 Task: Create a due date automation trigger when advanced on, on the monday of the week before a card is due add dates not starting next week at 11:00 AM.
Action: Mouse moved to (878, 209)
Screenshot: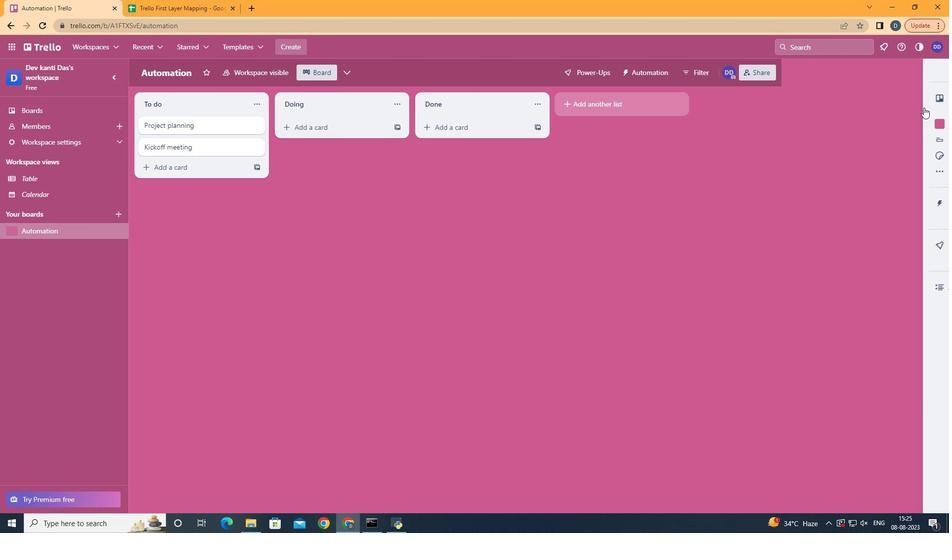 
Action: Mouse pressed left at (878, 209)
Screenshot: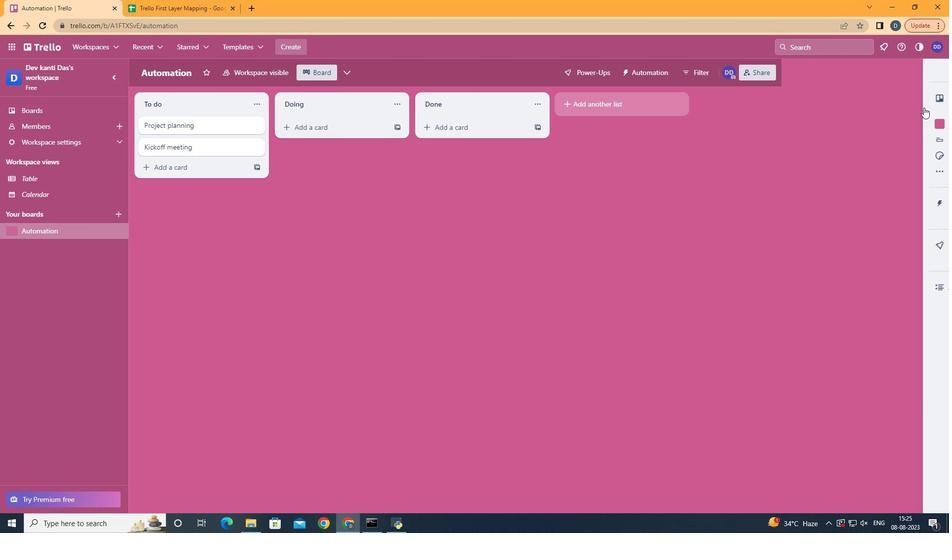 
Action: Mouse moved to (827, 284)
Screenshot: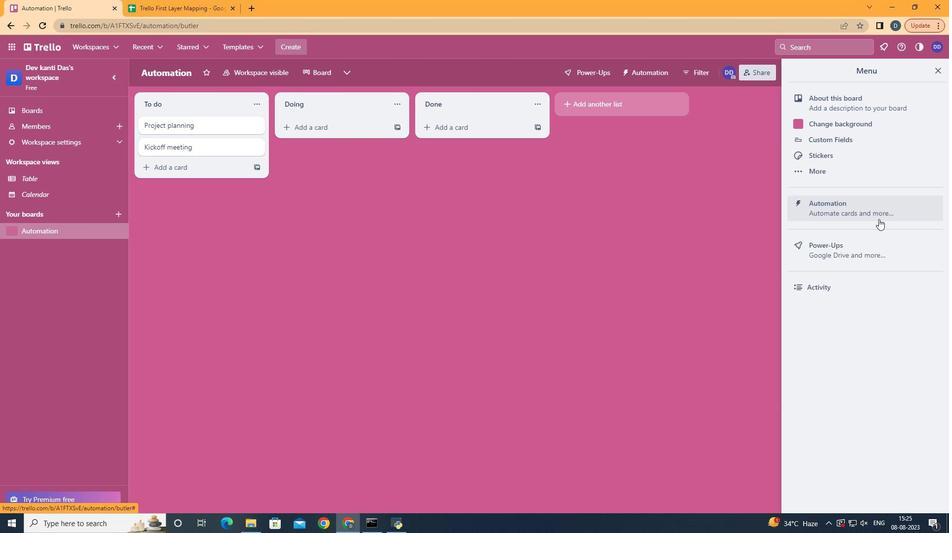 
Action: Mouse pressed left at (827, 284)
Screenshot: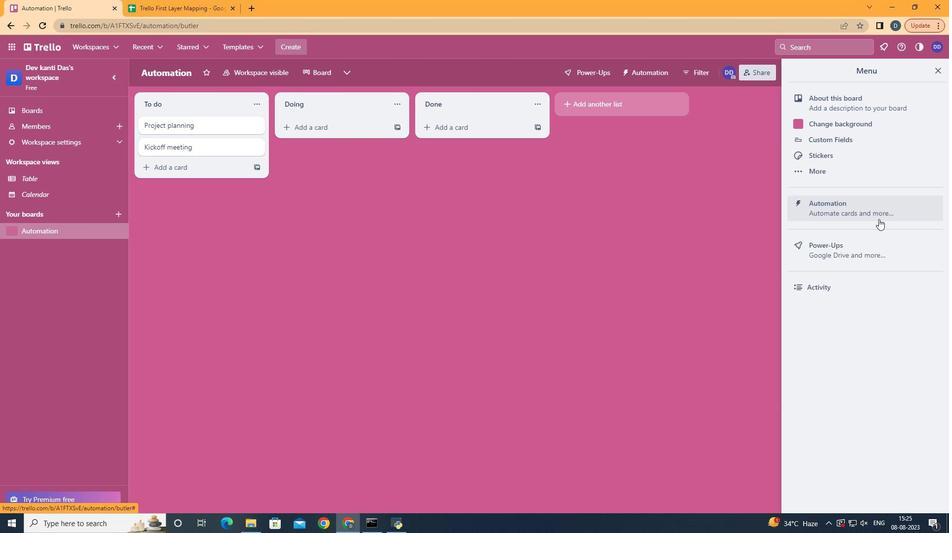 
Action: Mouse moved to (258, 271)
Screenshot: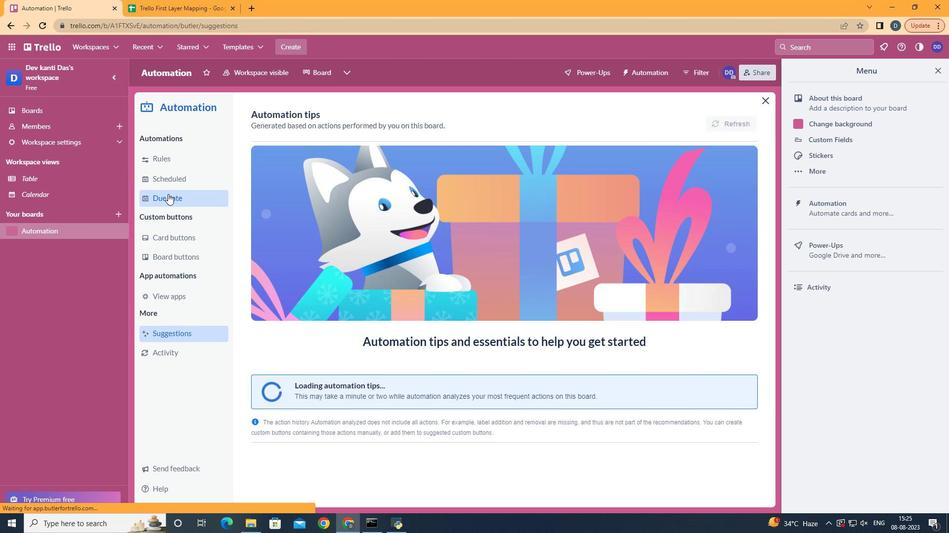 
Action: Mouse pressed left at (258, 271)
Screenshot: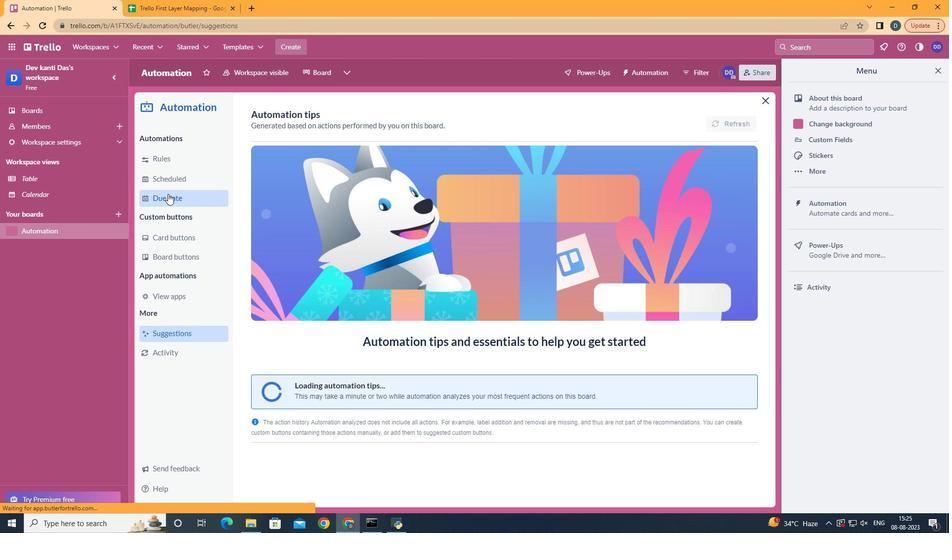 
Action: Mouse moved to (684, 231)
Screenshot: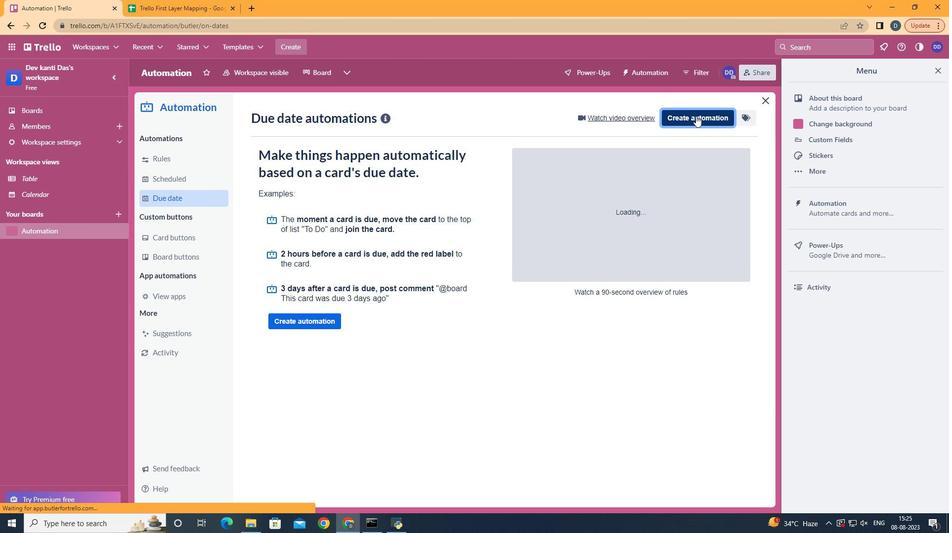 
Action: Mouse pressed left at (684, 231)
Screenshot: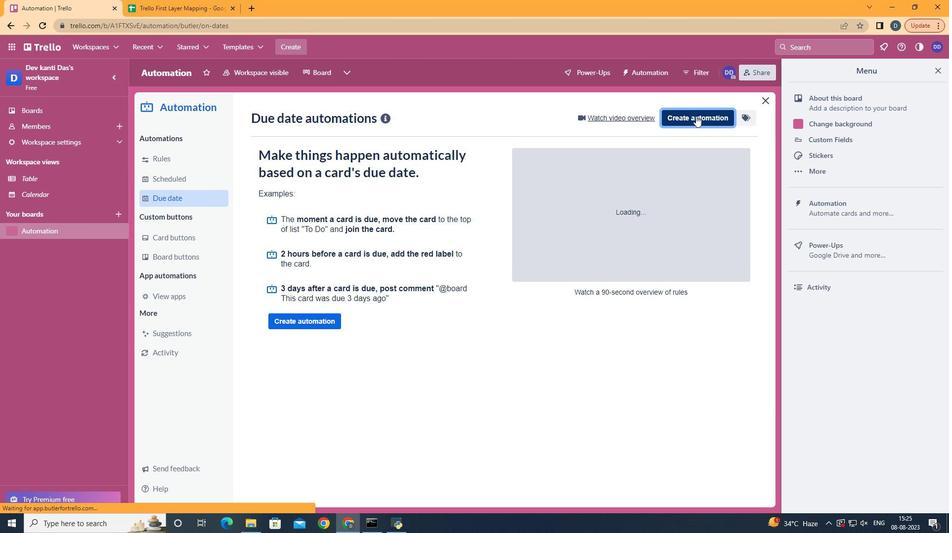 
Action: Mouse moved to (524, 278)
Screenshot: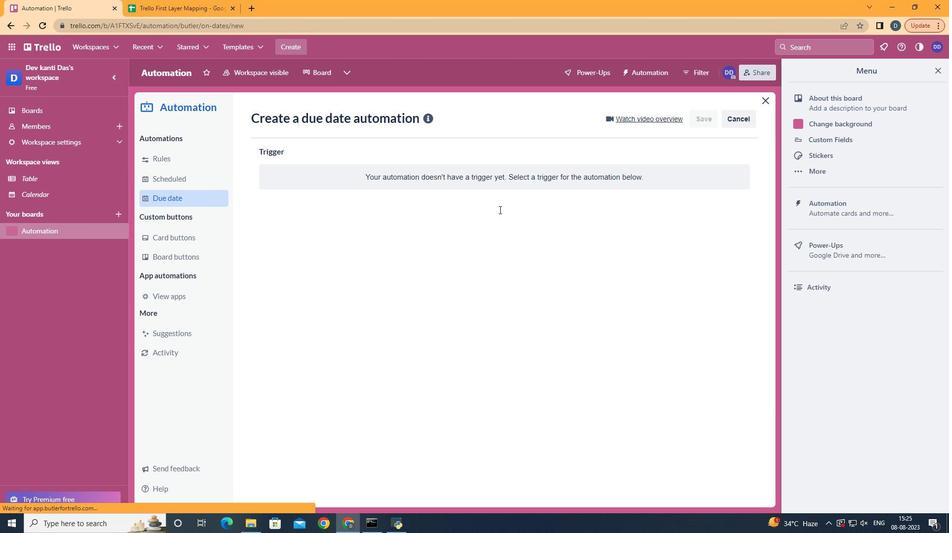 
Action: Mouse pressed left at (524, 278)
Screenshot: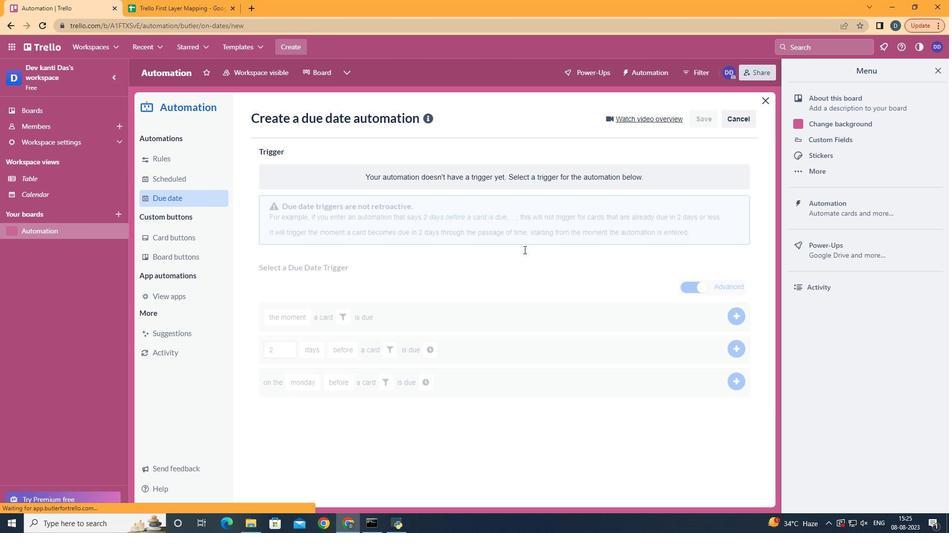 
Action: Mouse moved to (402, 410)
Screenshot: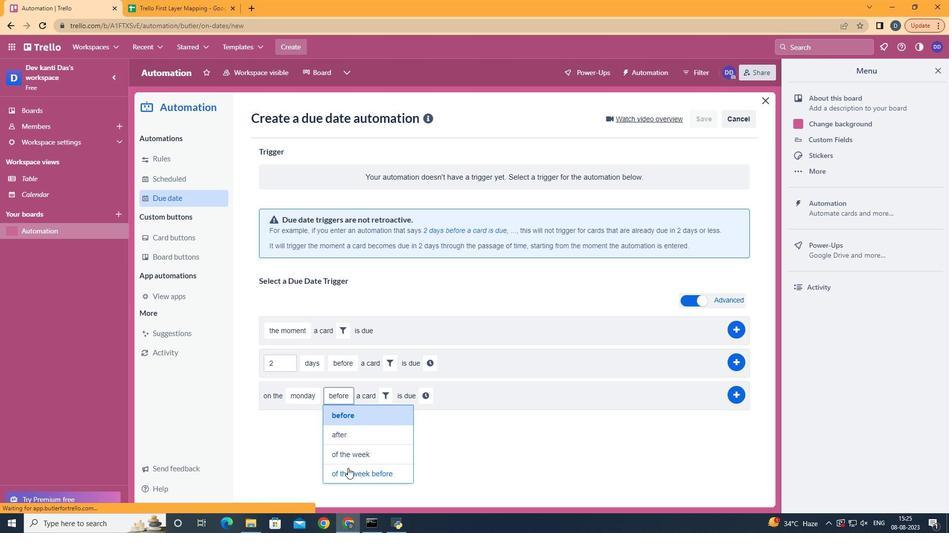 
Action: Mouse pressed left at (402, 410)
Screenshot: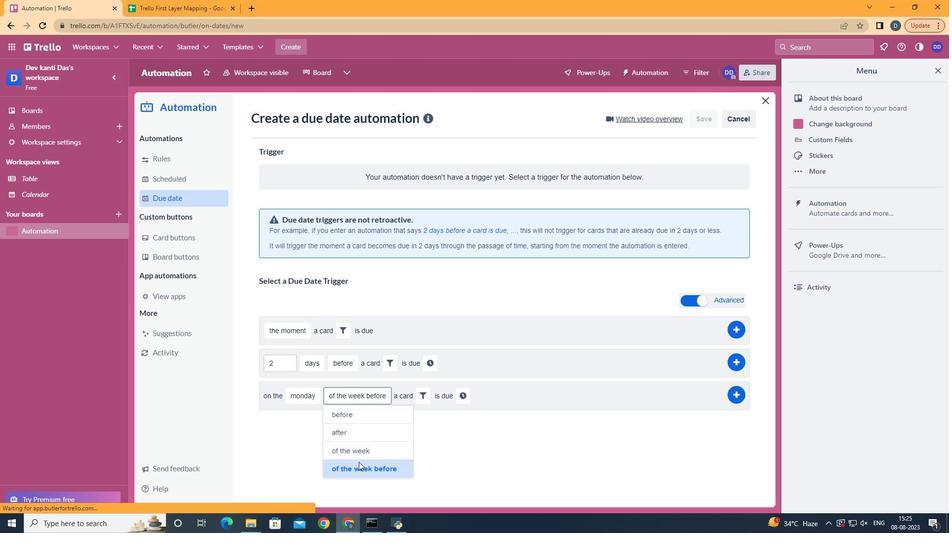 
Action: Mouse moved to (456, 373)
Screenshot: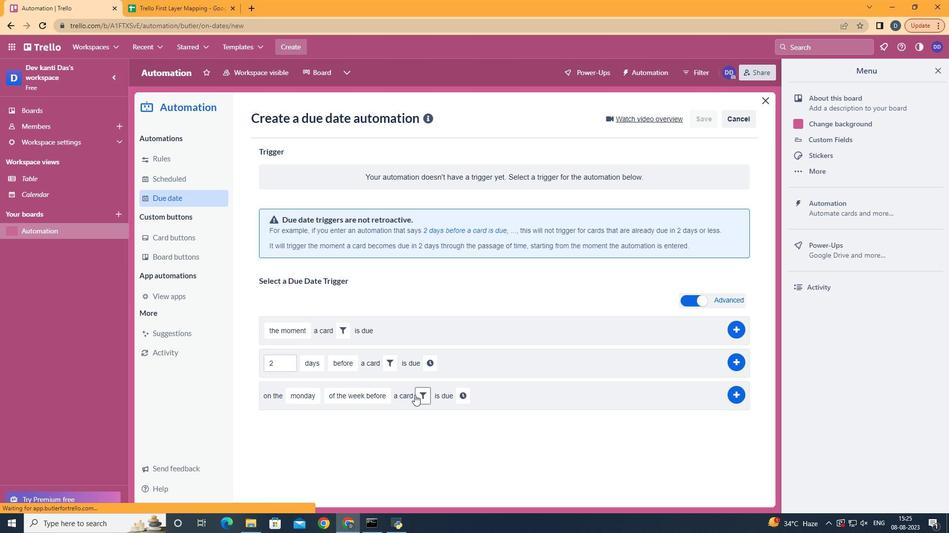 
Action: Mouse pressed left at (456, 373)
Screenshot: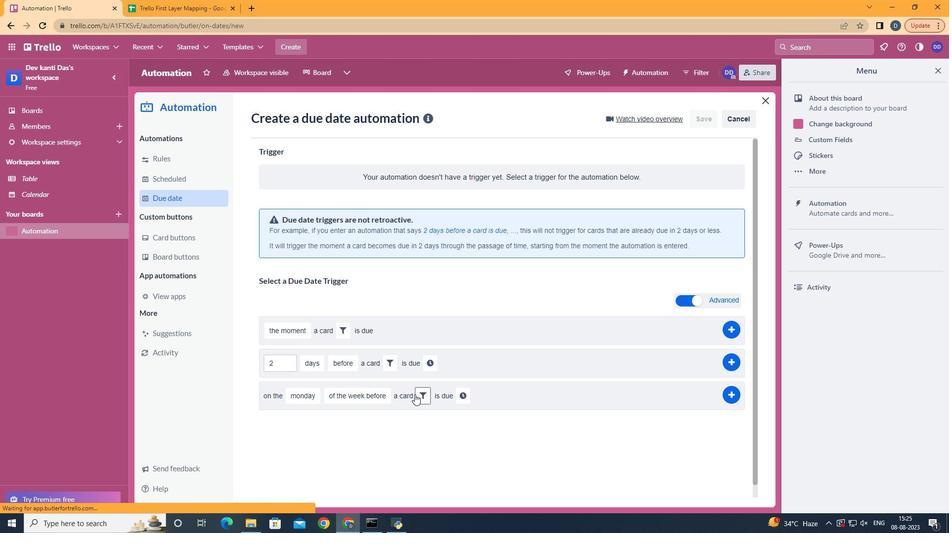 
Action: Mouse moved to (499, 387)
Screenshot: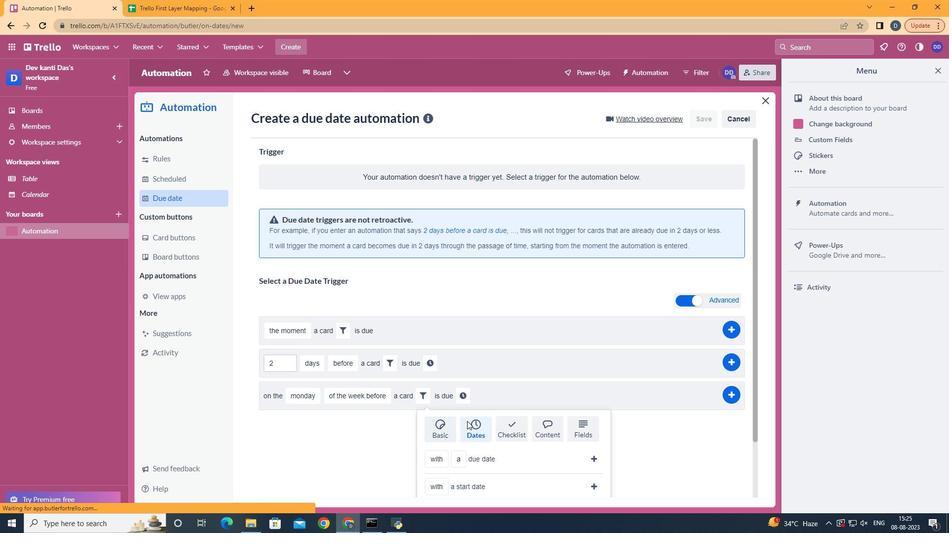 
Action: Mouse pressed left at (499, 387)
Screenshot: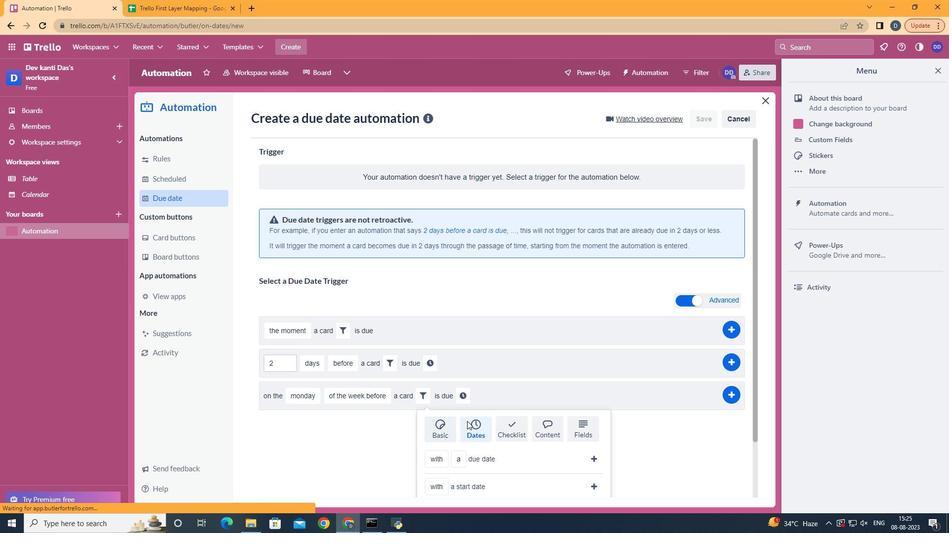 
Action: Mouse moved to (499, 387)
Screenshot: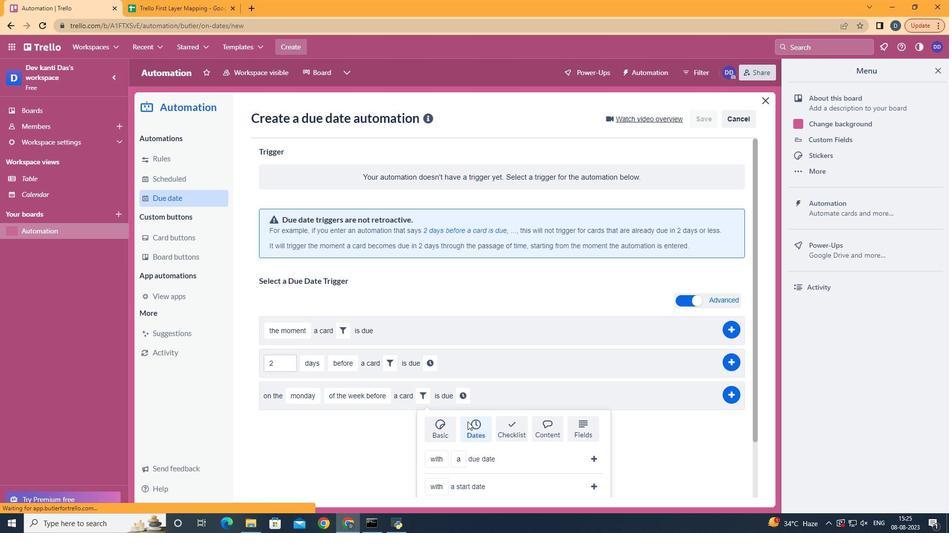 
Action: Mouse scrolled (499, 387) with delta (0, 0)
Screenshot: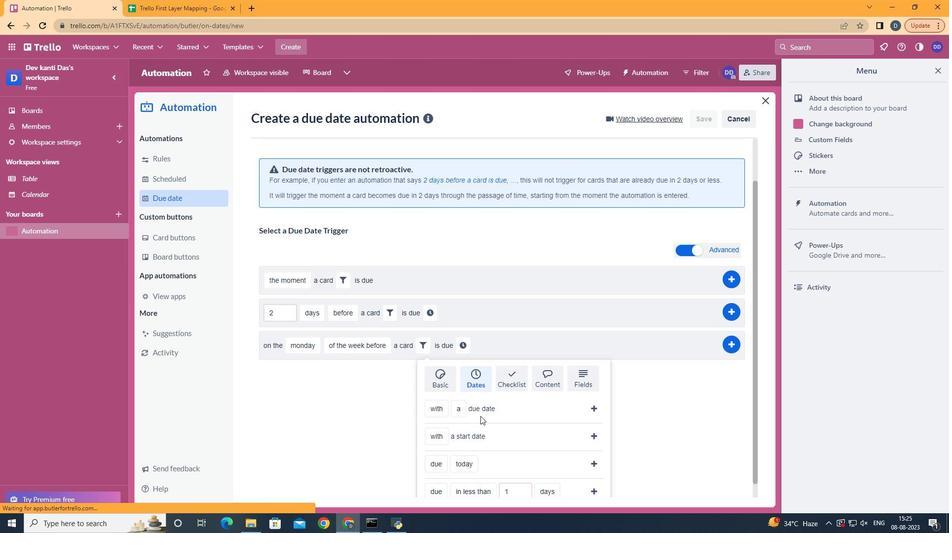 
Action: Mouse scrolled (499, 387) with delta (0, 0)
Screenshot: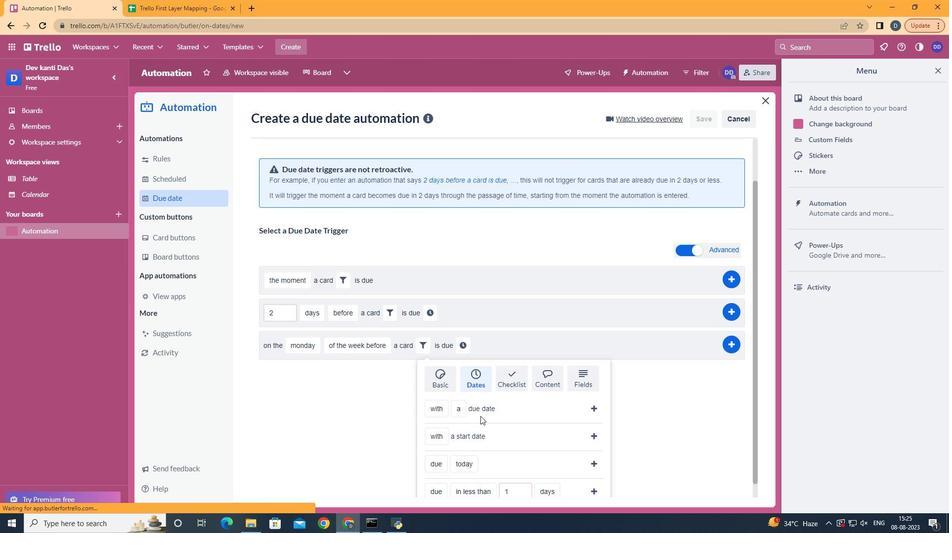 
Action: Mouse scrolled (499, 387) with delta (0, 0)
Screenshot: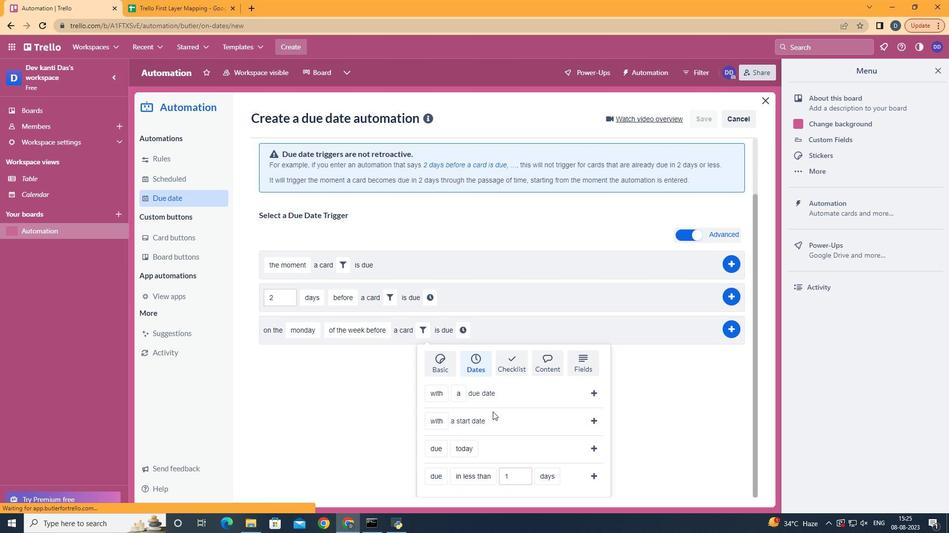 
Action: Mouse scrolled (499, 387) with delta (0, 0)
Screenshot: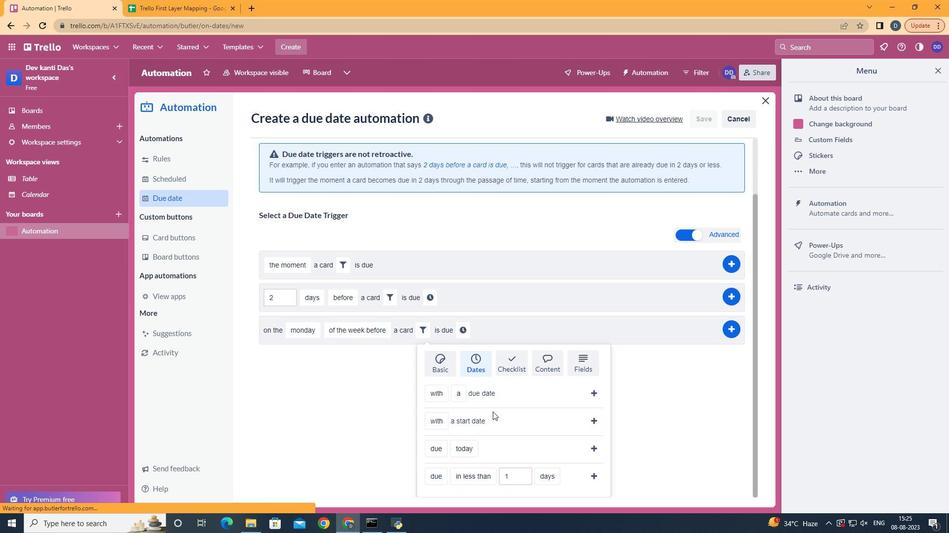 
Action: Mouse scrolled (499, 387) with delta (0, 0)
Screenshot: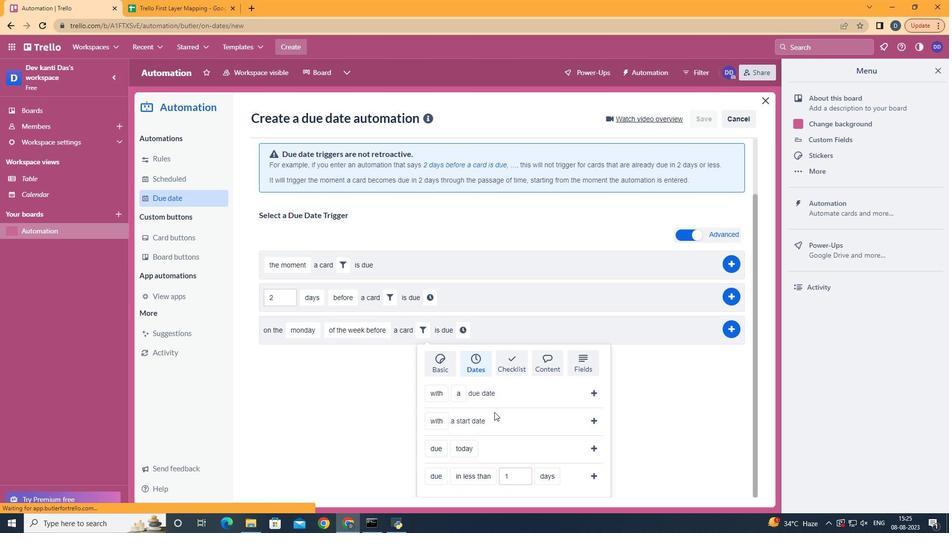
Action: Mouse moved to (483, 389)
Screenshot: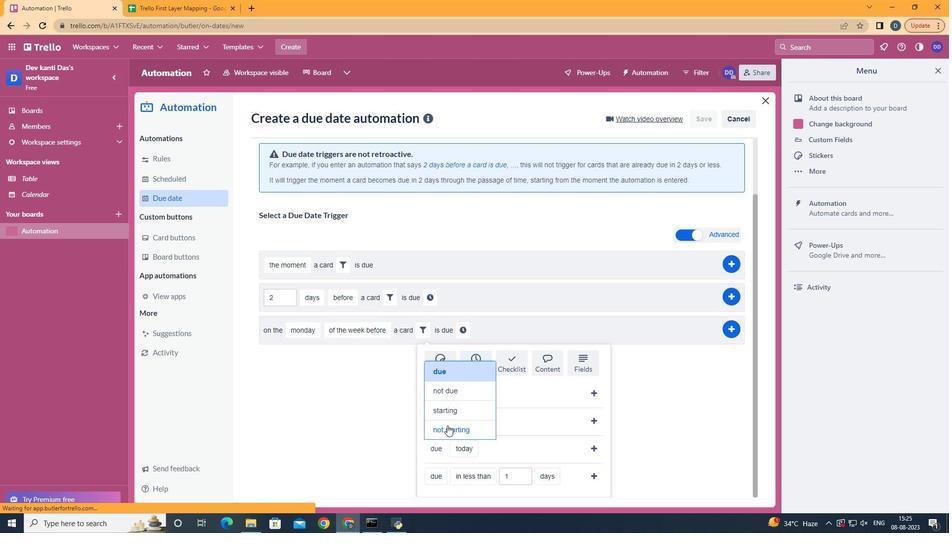
Action: Mouse pressed left at (483, 389)
Screenshot: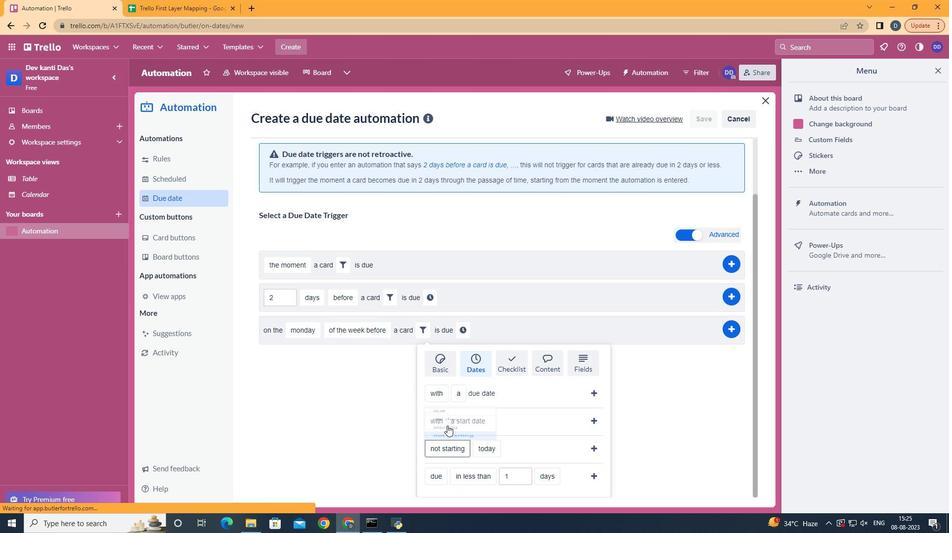 
Action: Mouse moved to (537, 371)
Screenshot: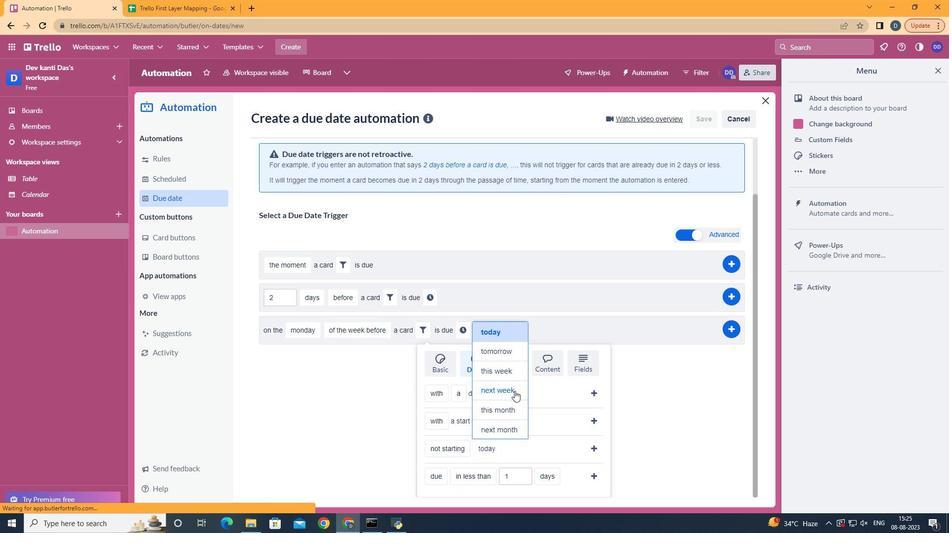 
Action: Mouse pressed left at (537, 371)
Screenshot: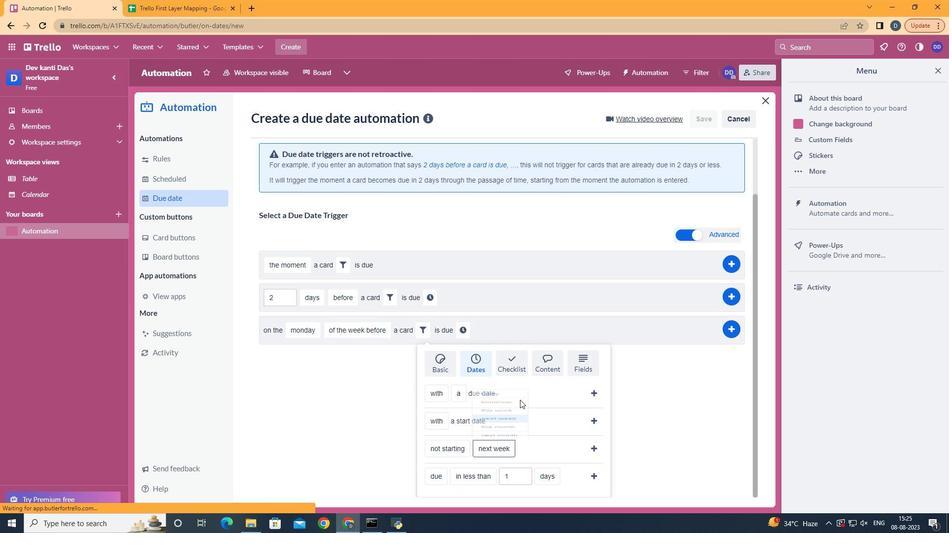 
Action: Mouse moved to (603, 400)
Screenshot: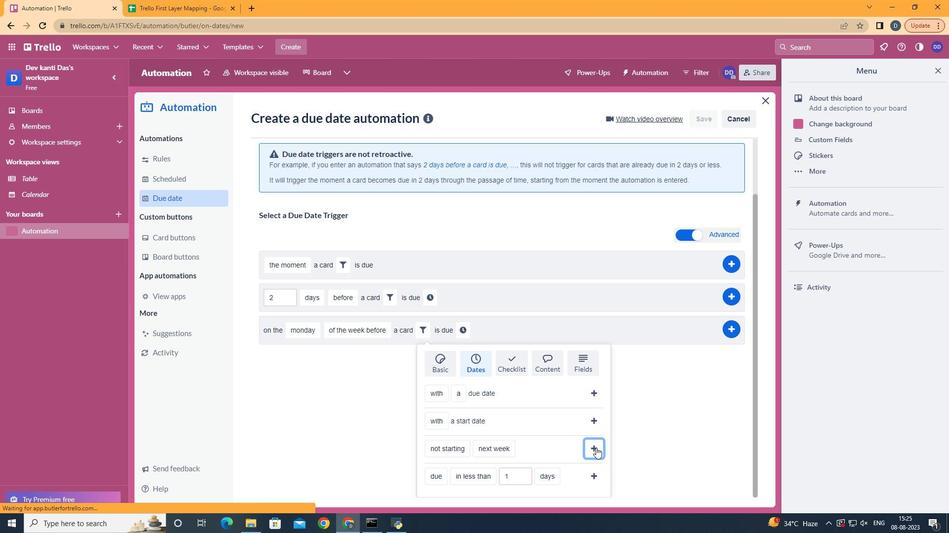 
Action: Mouse pressed left at (603, 400)
Screenshot: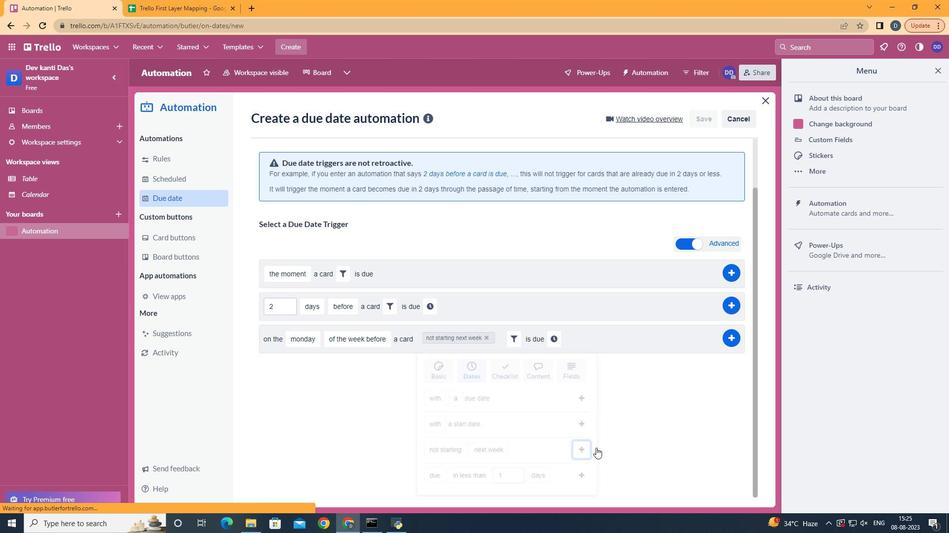 
Action: Mouse moved to (569, 376)
Screenshot: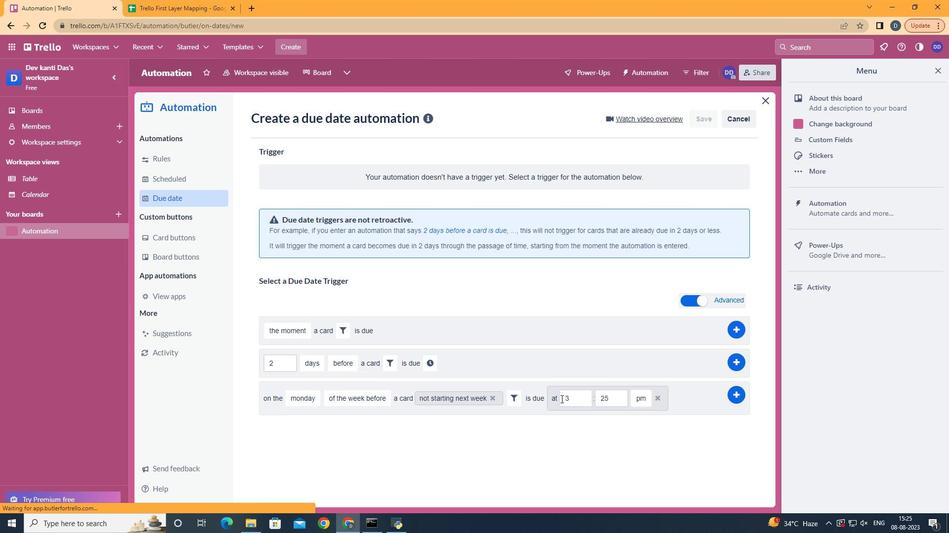 
Action: Mouse pressed left at (569, 376)
Screenshot: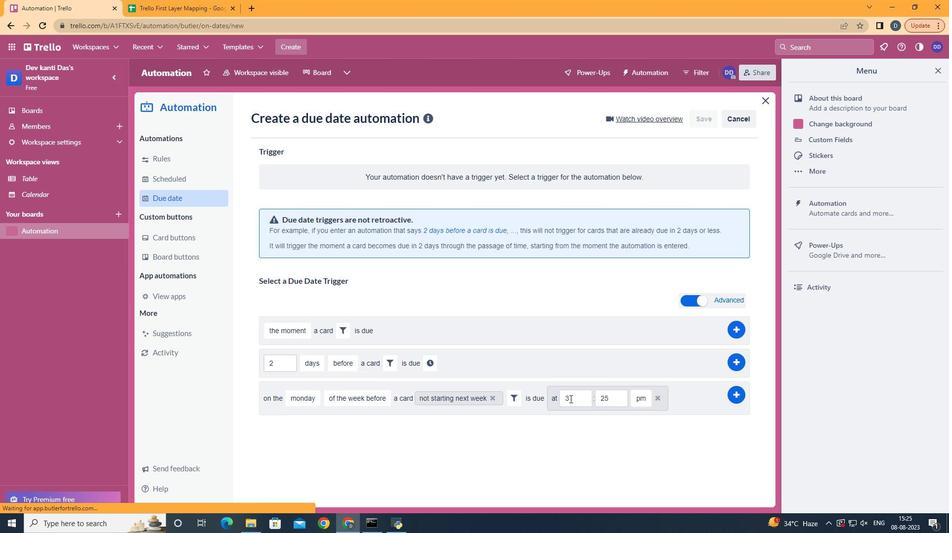 
Action: Mouse moved to (595, 375)
Screenshot: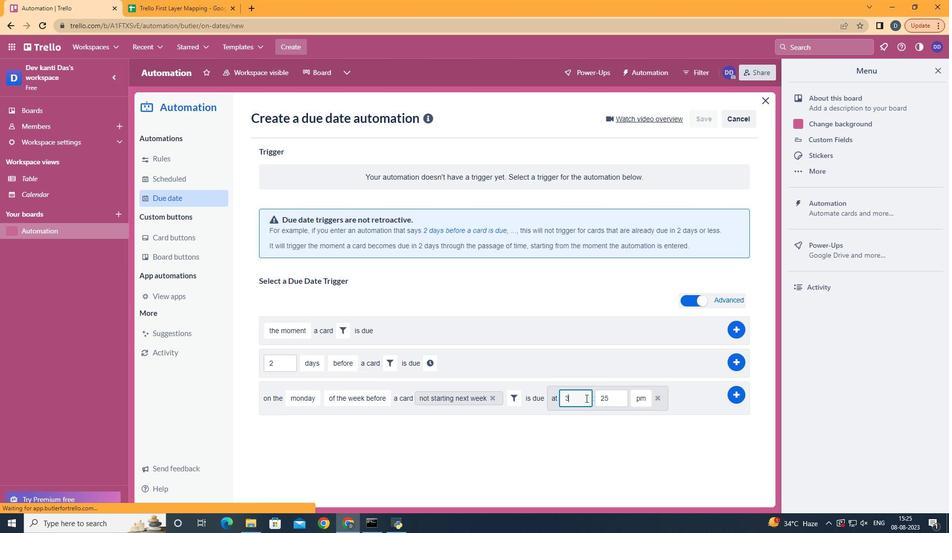 
Action: Mouse pressed left at (595, 375)
Screenshot: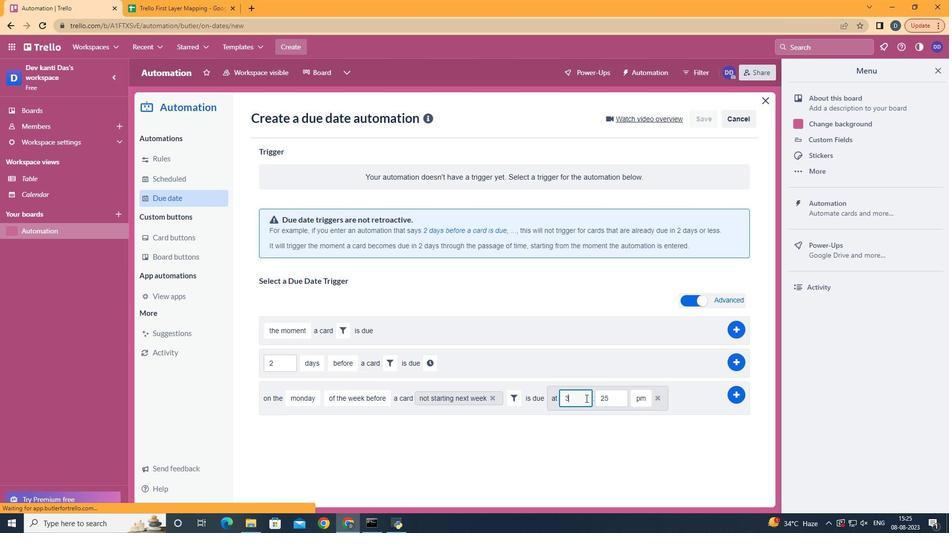 
Action: Mouse moved to (595, 375)
Screenshot: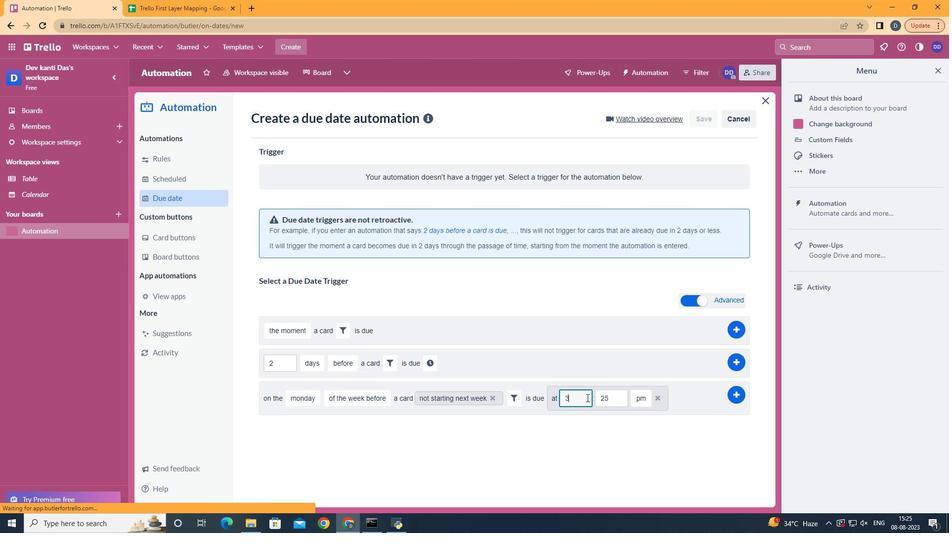 
Action: Key pressed <Key.backspace>11
Screenshot: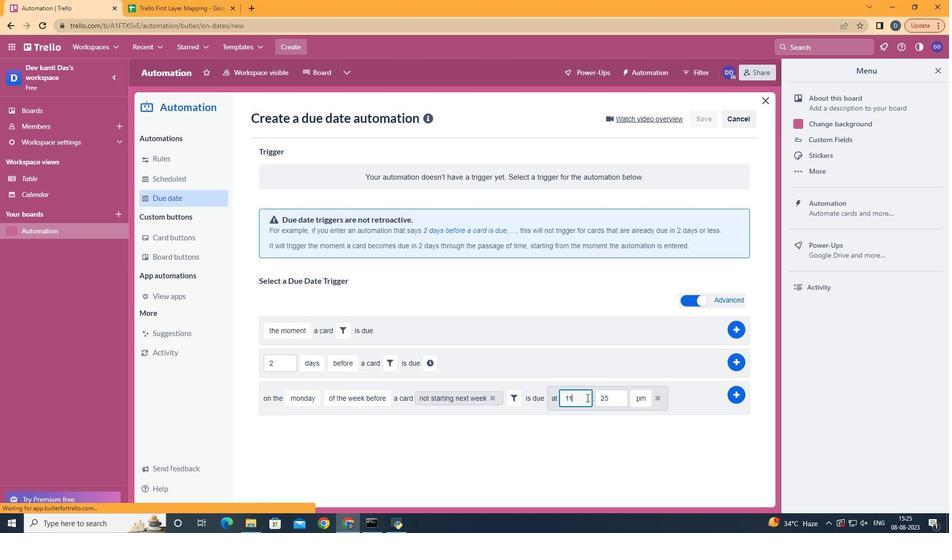
Action: Mouse moved to (620, 373)
Screenshot: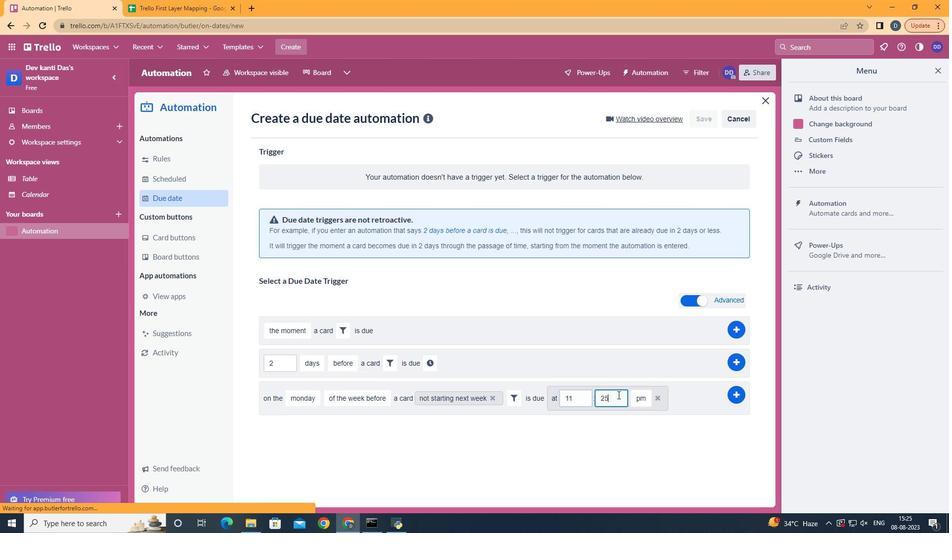 
Action: Mouse pressed left at (620, 373)
Screenshot: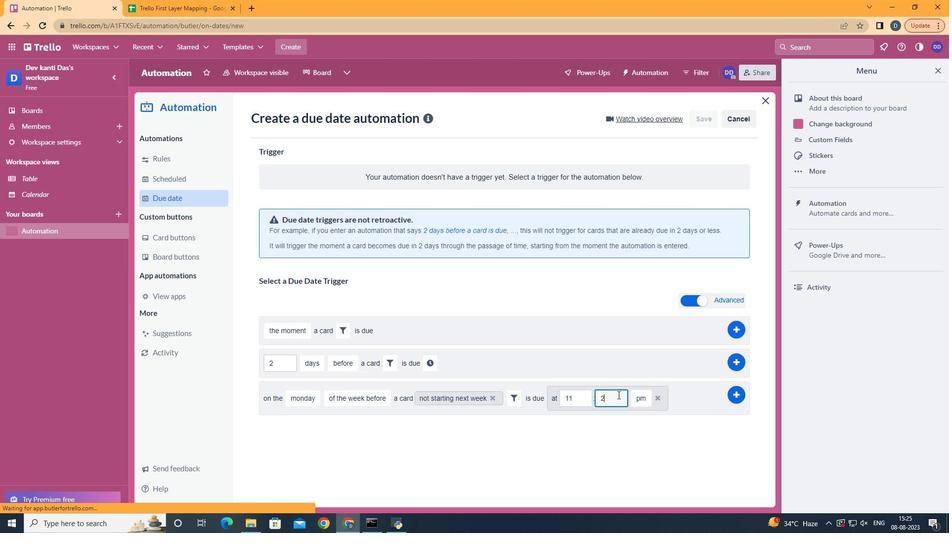
Action: Key pressed <Key.backspace><Key.backspace>00
Screenshot: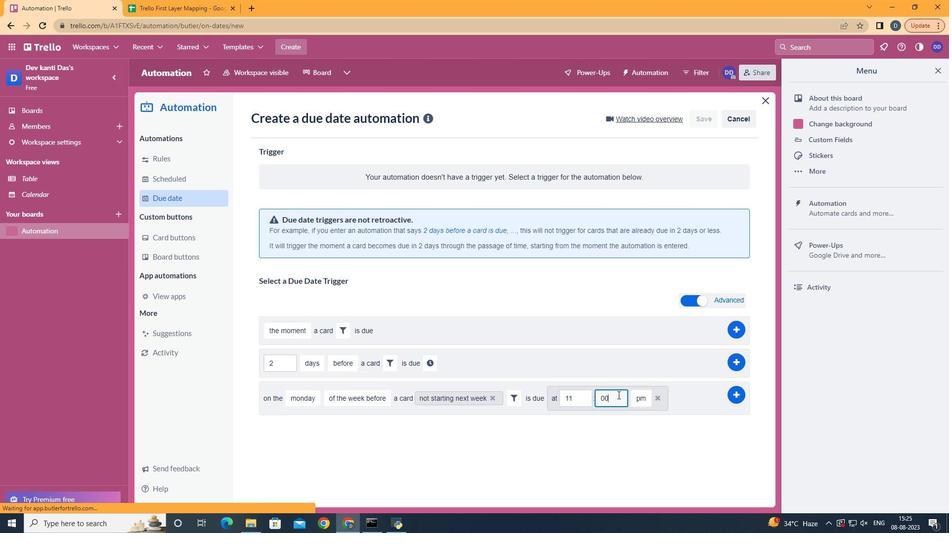 
Action: Mouse moved to (642, 382)
Screenshot: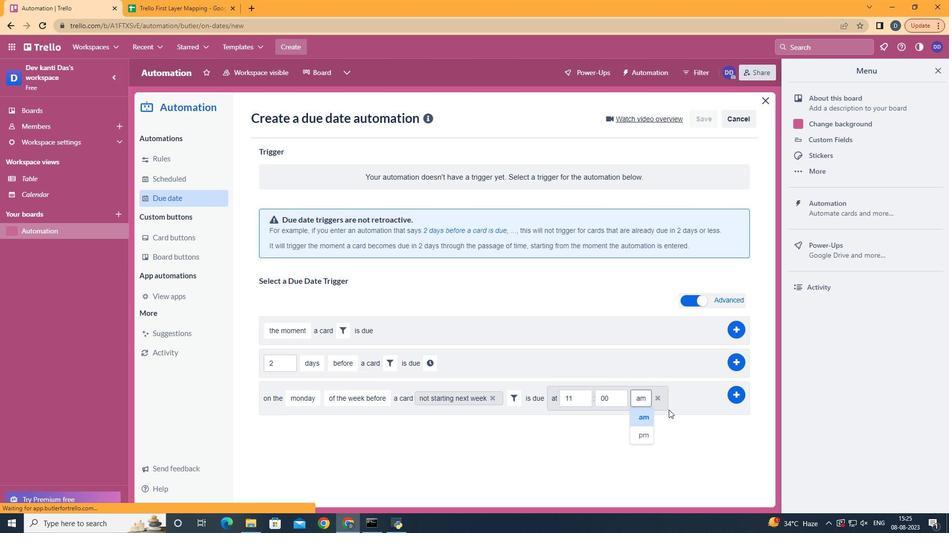 
Action: Mouse pressed left at (642, 382)
Screenshot: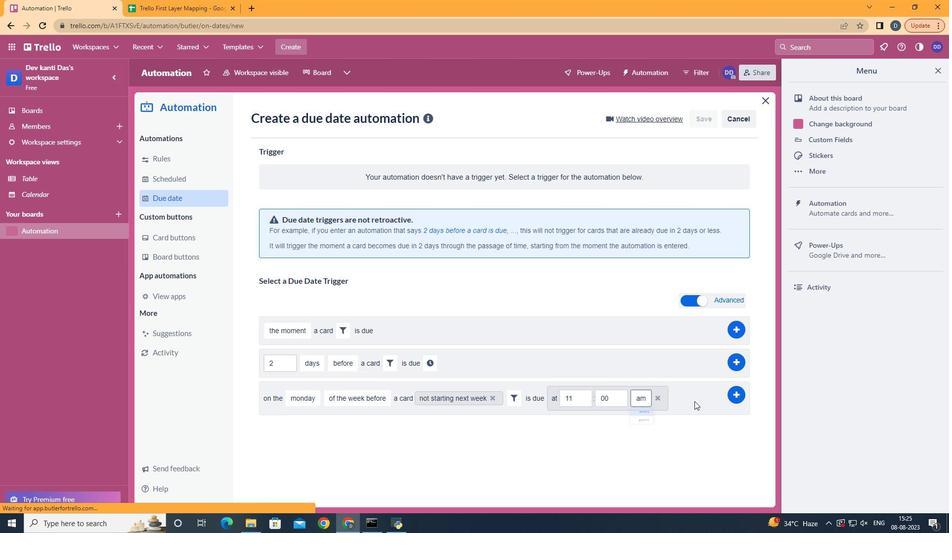 
Action: Mouse moved to (716, 373)
Screenshot: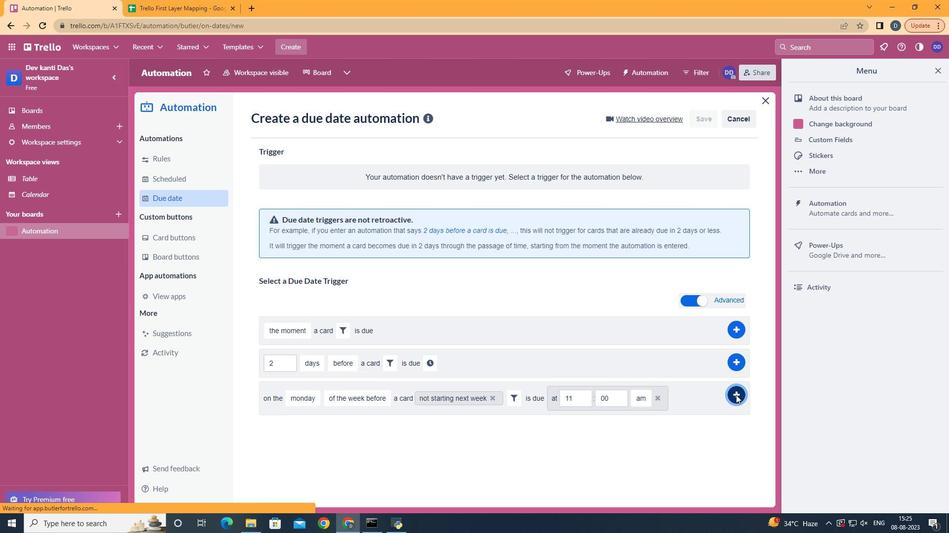 
Action: Mouse pressed left at (716, 373)
Screenshot: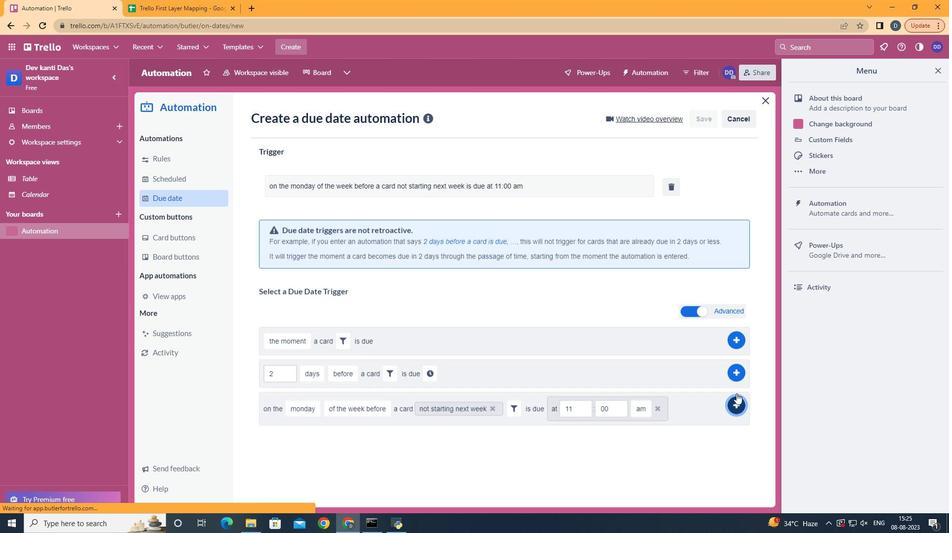 
Action: Mouse moved to (646, 305)
Screenshot: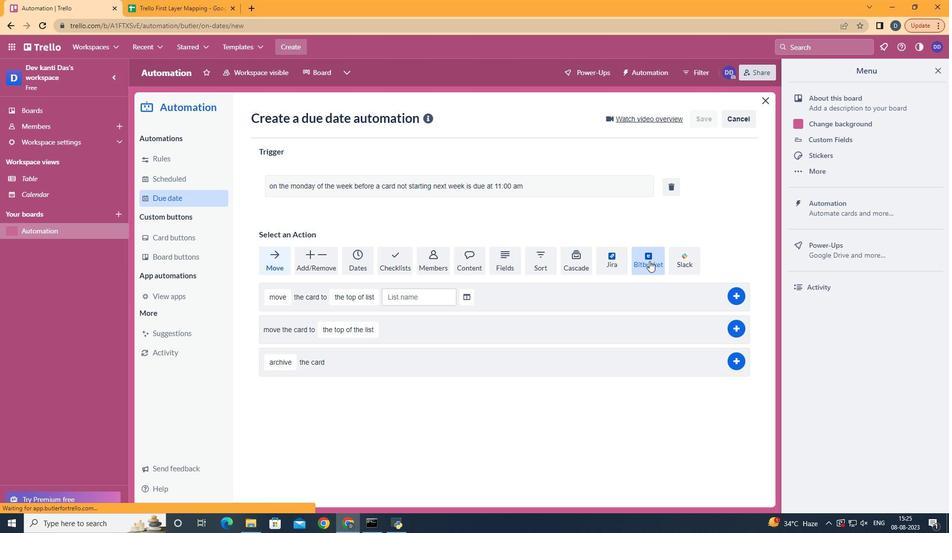 
